 Task: Select other as the website type.
Action: Mouse moved to (737, 72)
Screenshot: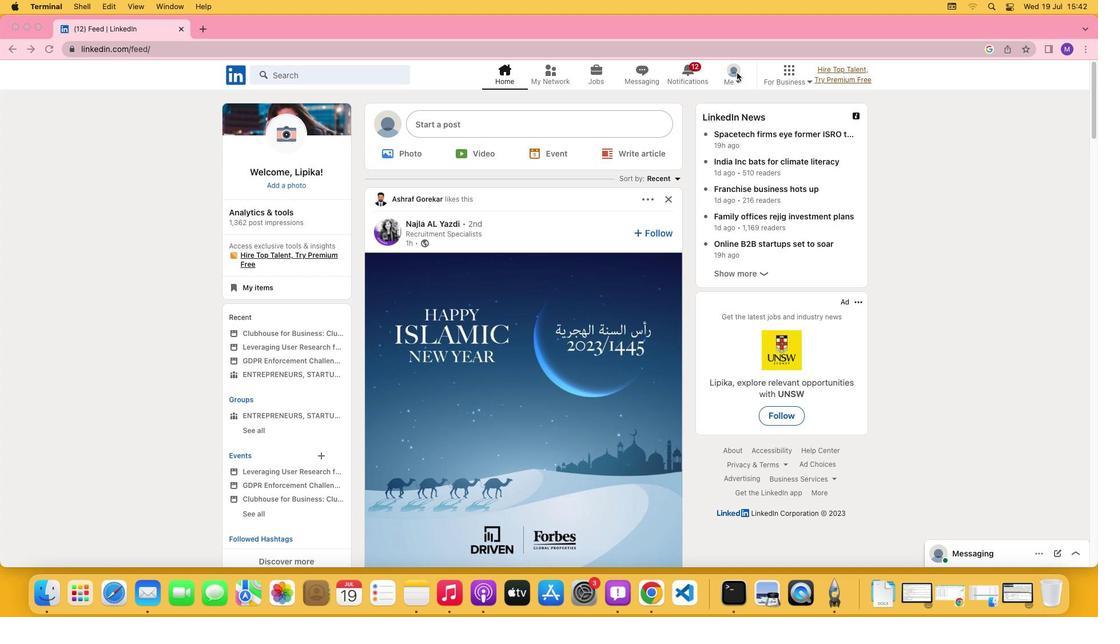 
Action: Mouse pressed left at (737, 72)
Screenshot: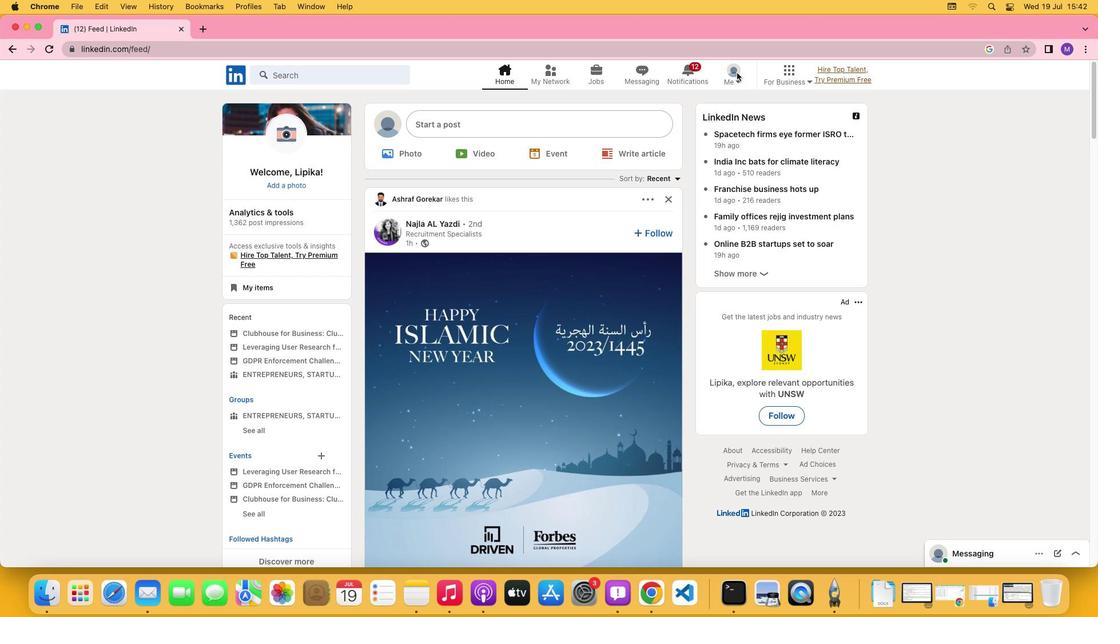 
Action: Mouse moved to (737, 81)
Screenshot: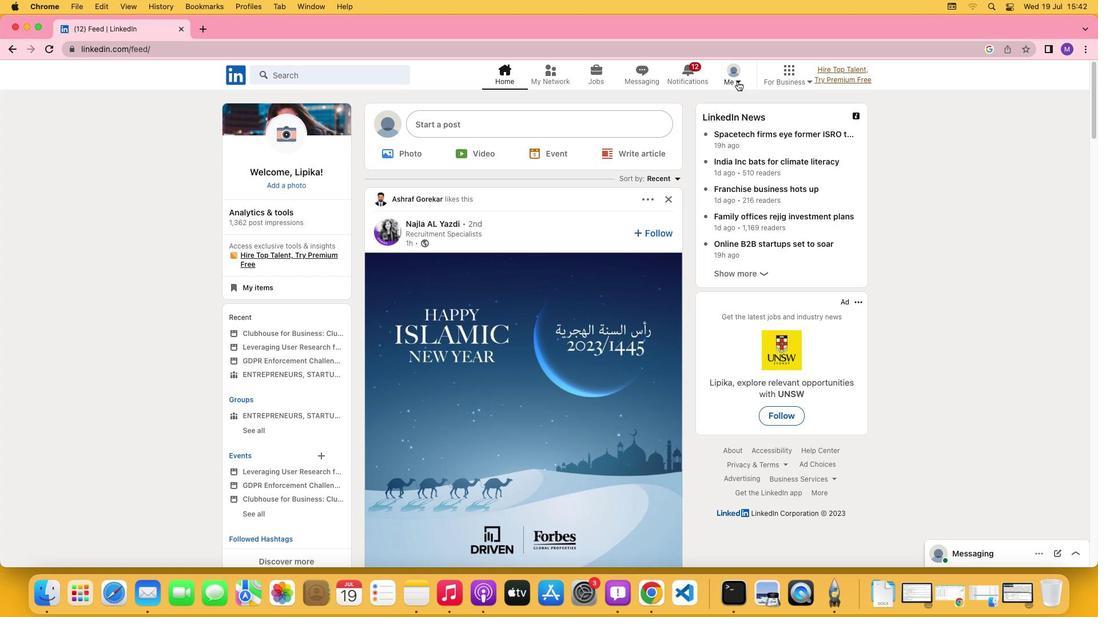 
Action: Mouse pressed left at (737, 81)
Screenshot: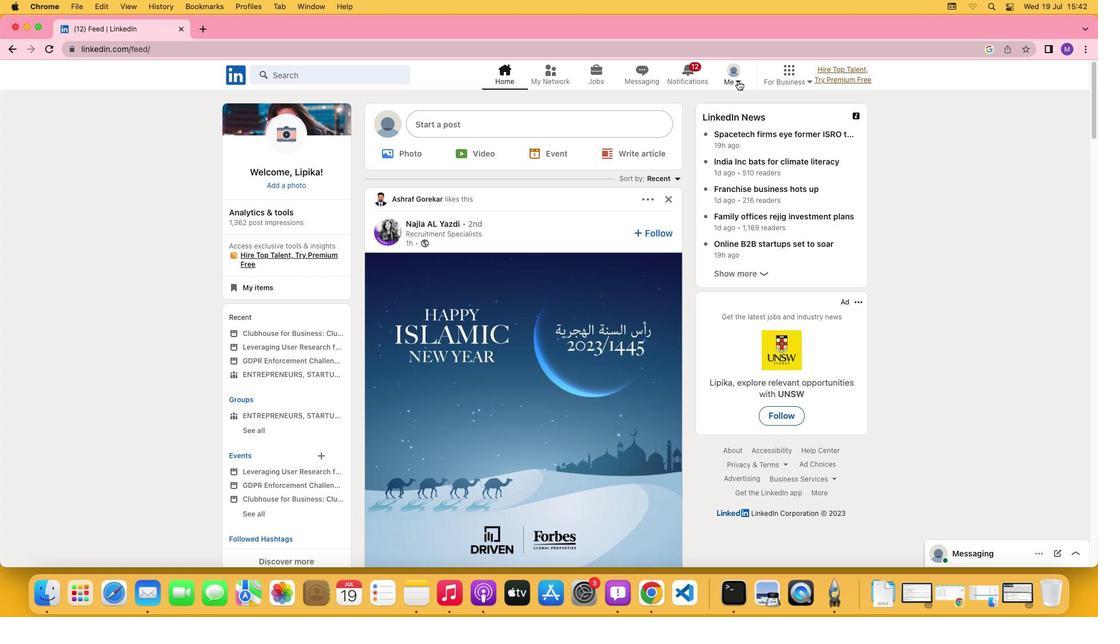
Action: Mouse moved to (726, 140)
Screenshot: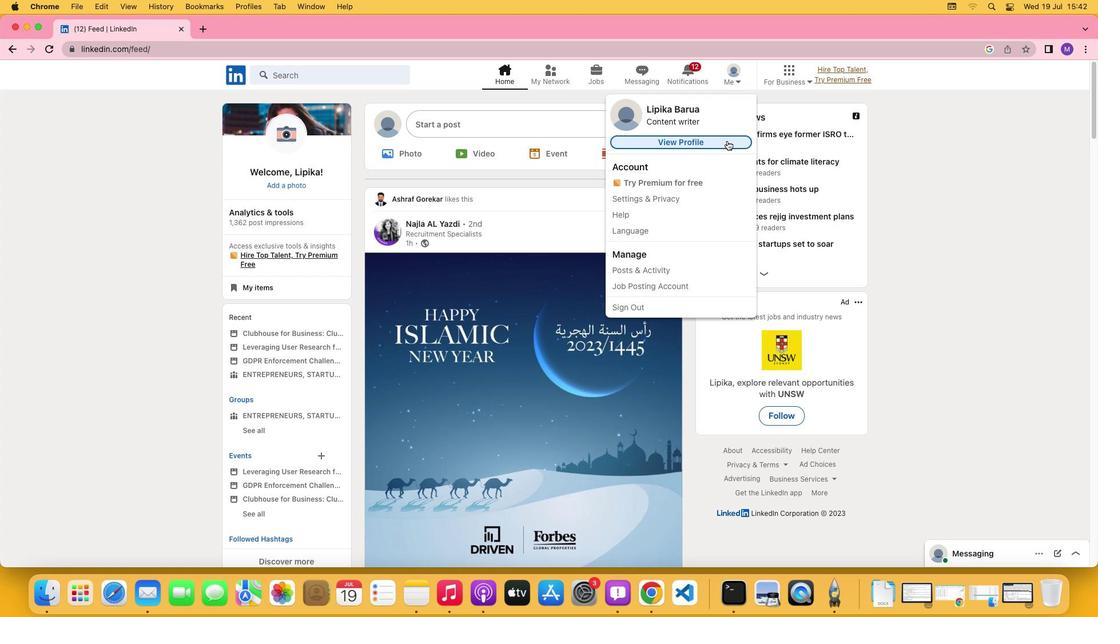 
Action: Mouse pressed left at (726, 140)
Screenshot: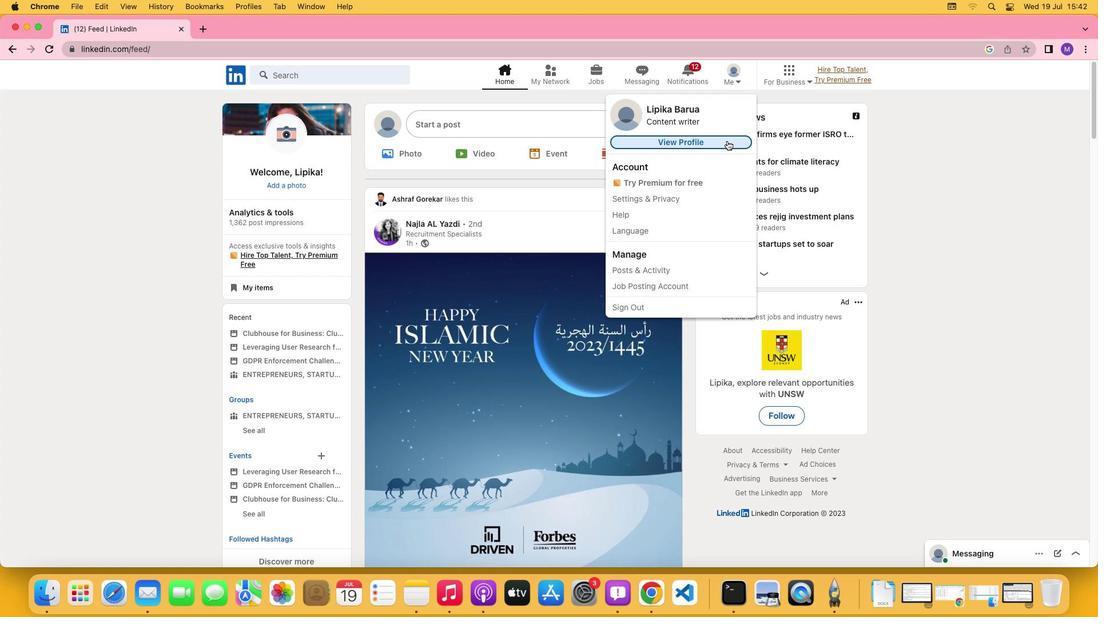 
Action: Mouse moved to (357, 368)
Screenshot: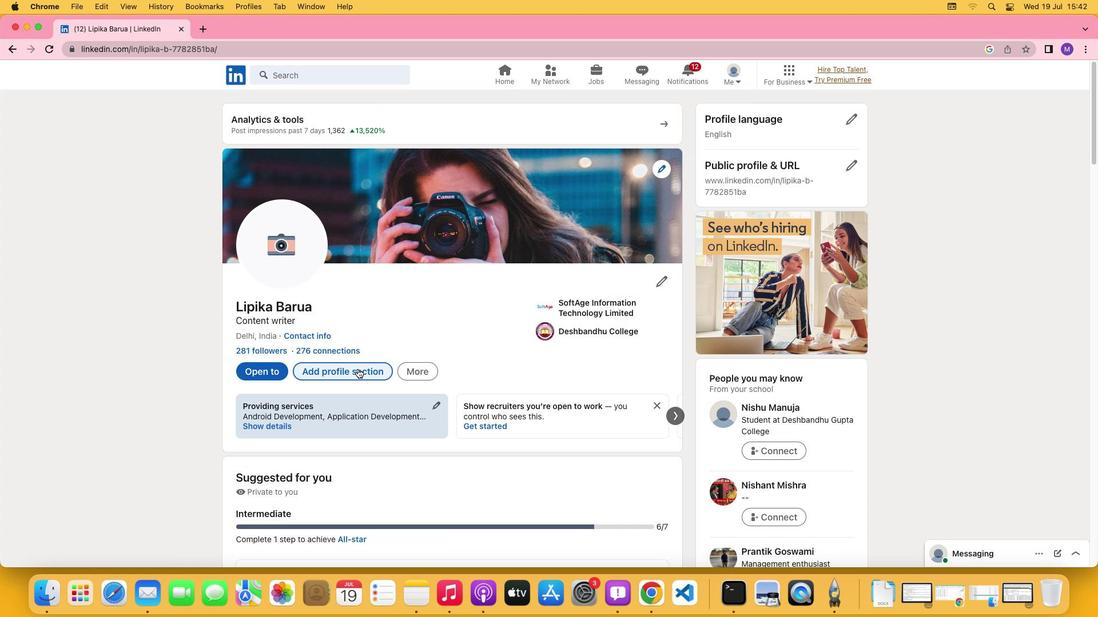 
Action: Mouse pressed left at (357, 368)
Screenshot: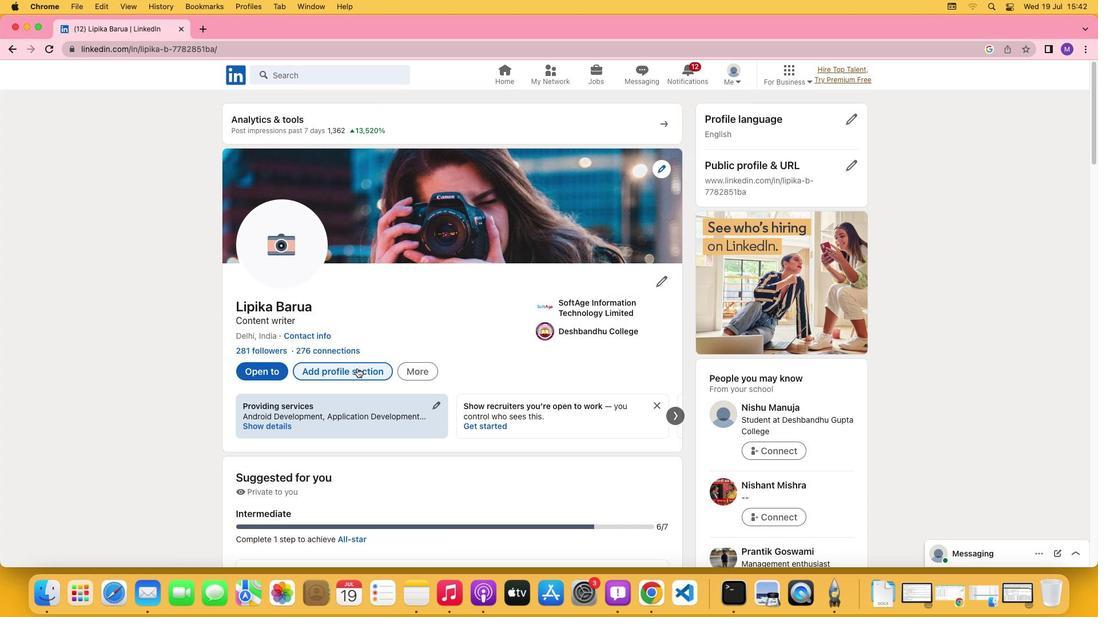 
Action: Mouse moved to (419, 341)
Screenshot: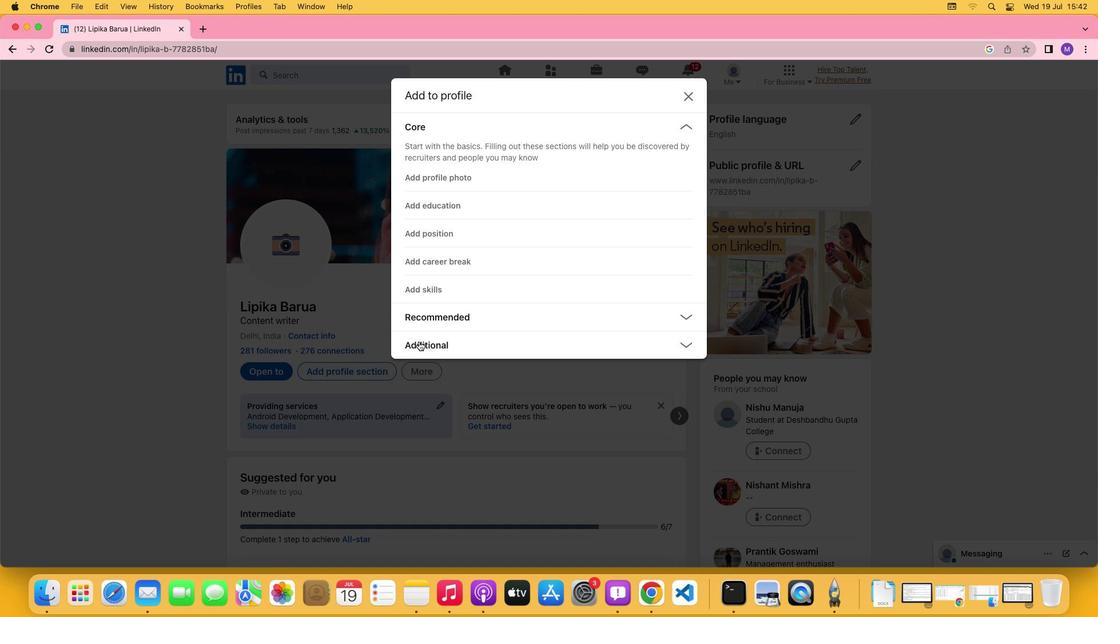 
Action: Mouse pressed left at (419, 341)
Screenshot: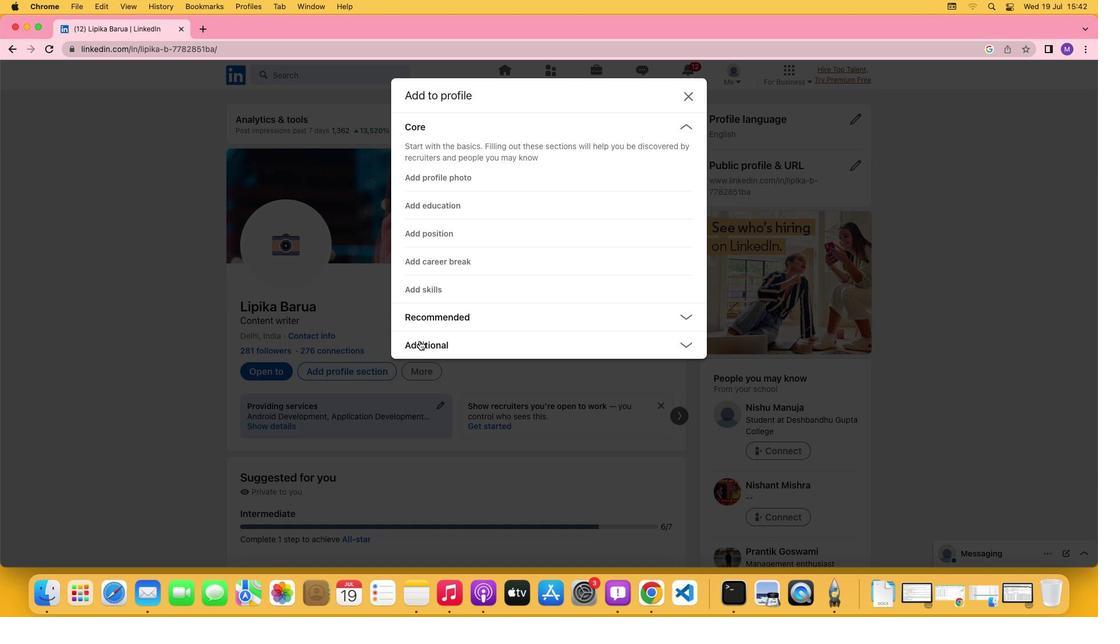 
Action: Mouse moved to (436, 452)
Screenshot: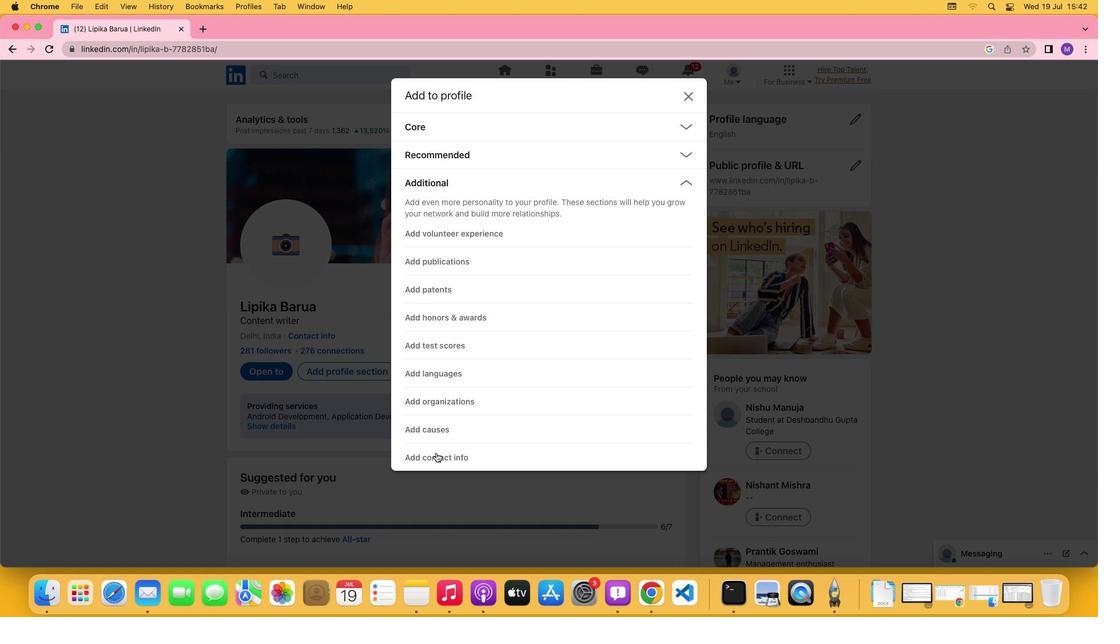 
Action: Mouse pressed left at (436, 452)
Screenshot: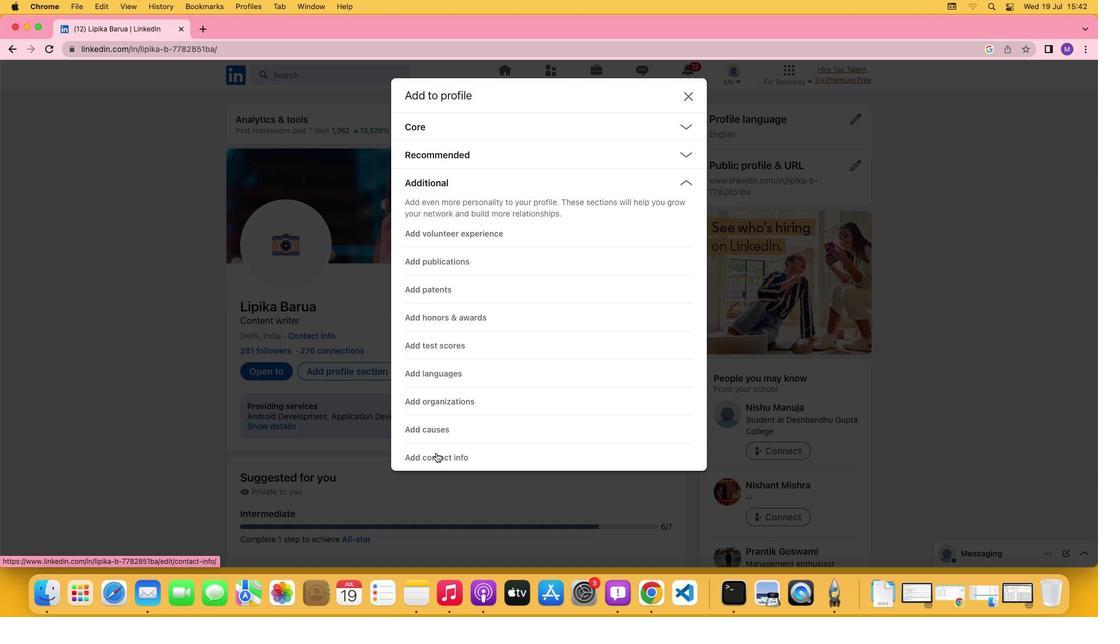 
Action: Mouse moved to (468, 368)
Screenshot: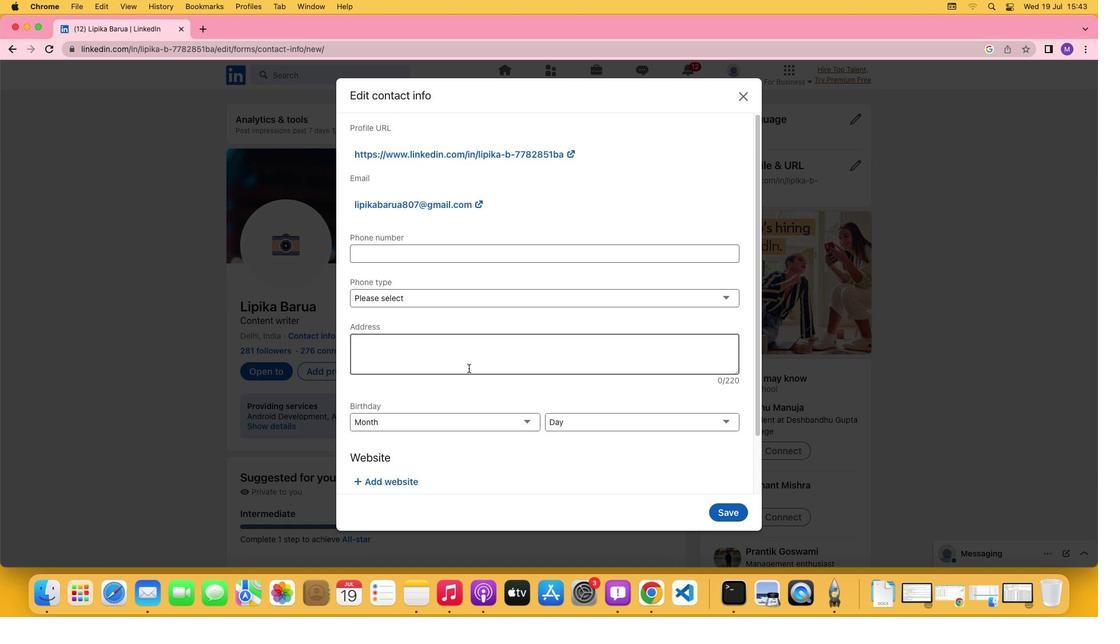 
Action: Mouse scrolled (468, 368) with delta (0, 0)
Screenshot: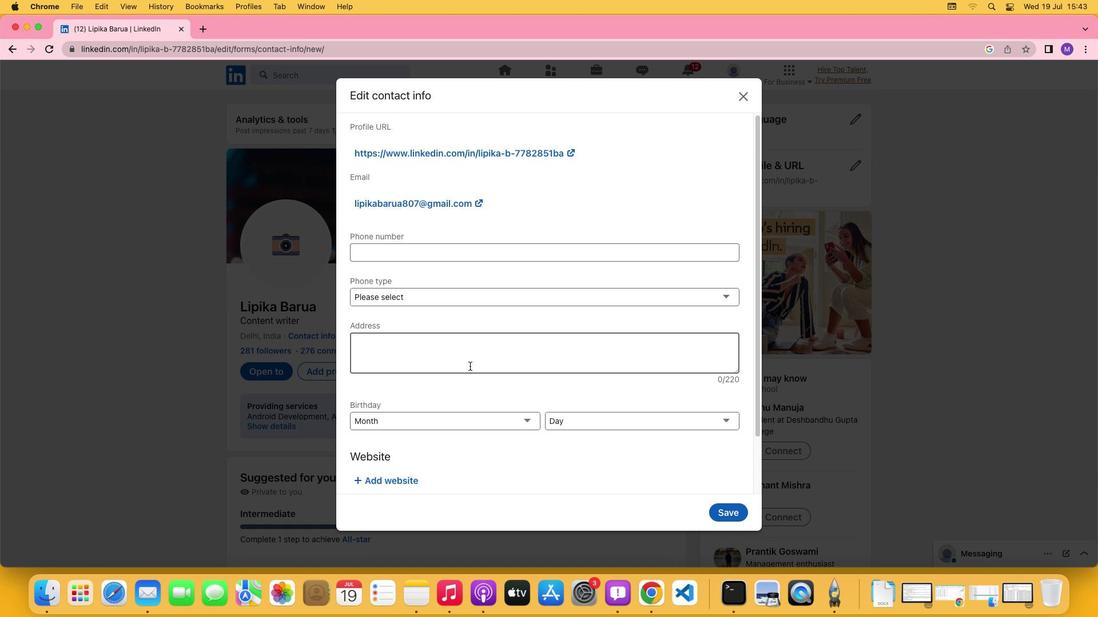 
Action: Mouse moved to (468, 368)
Screenshot: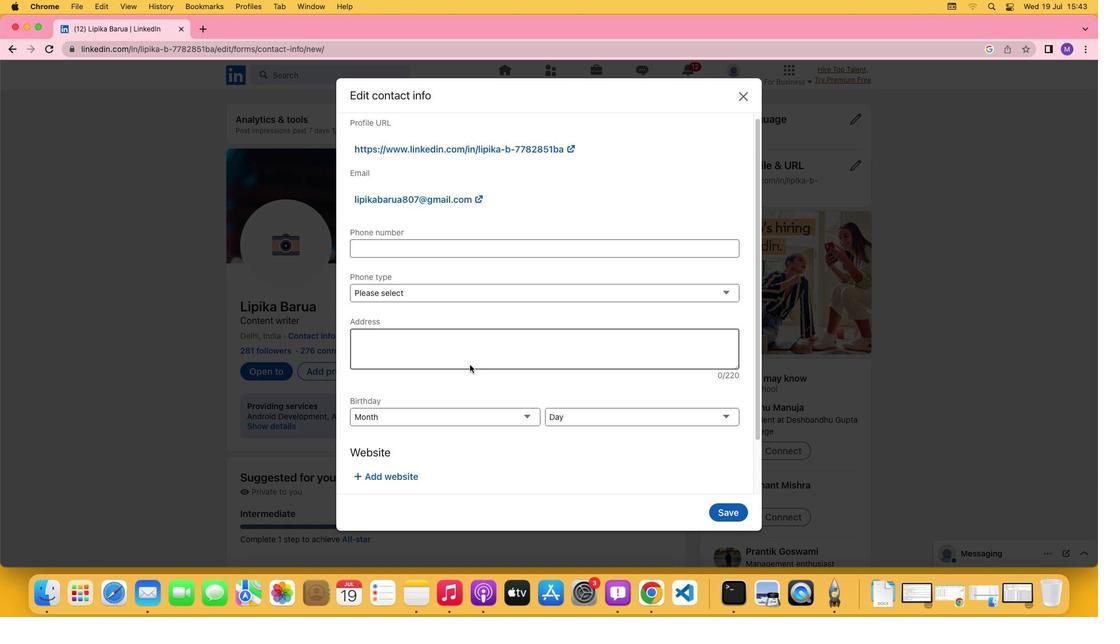 
Action: Mouse scrolled (468, 368) with delta (0, 0)
Screenshot: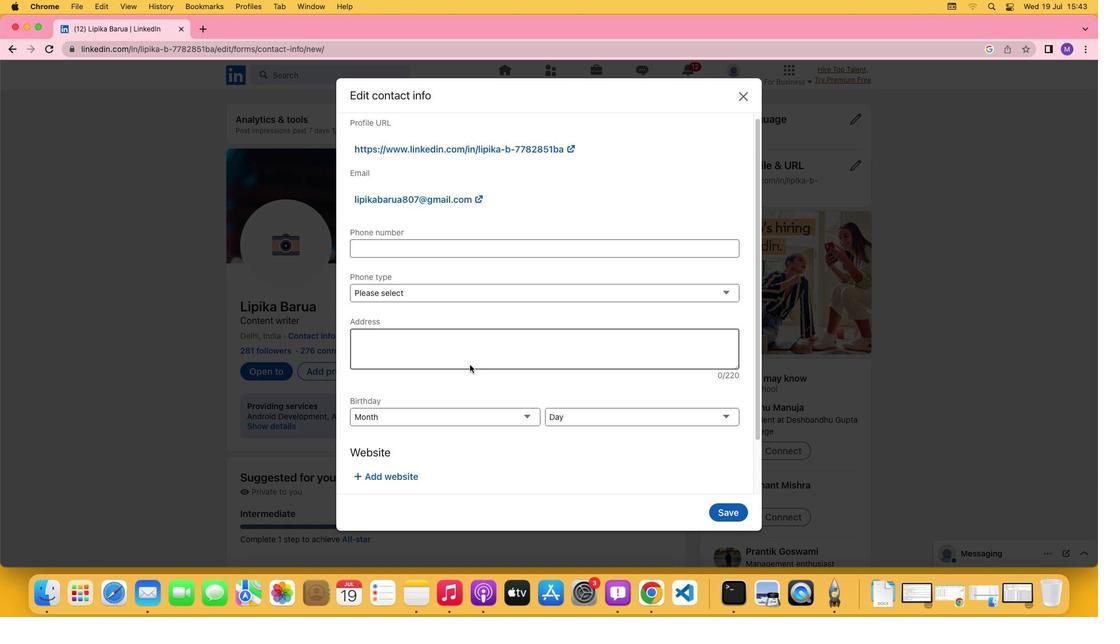
Action: Mouse moved to (470, 366)
Screenshot: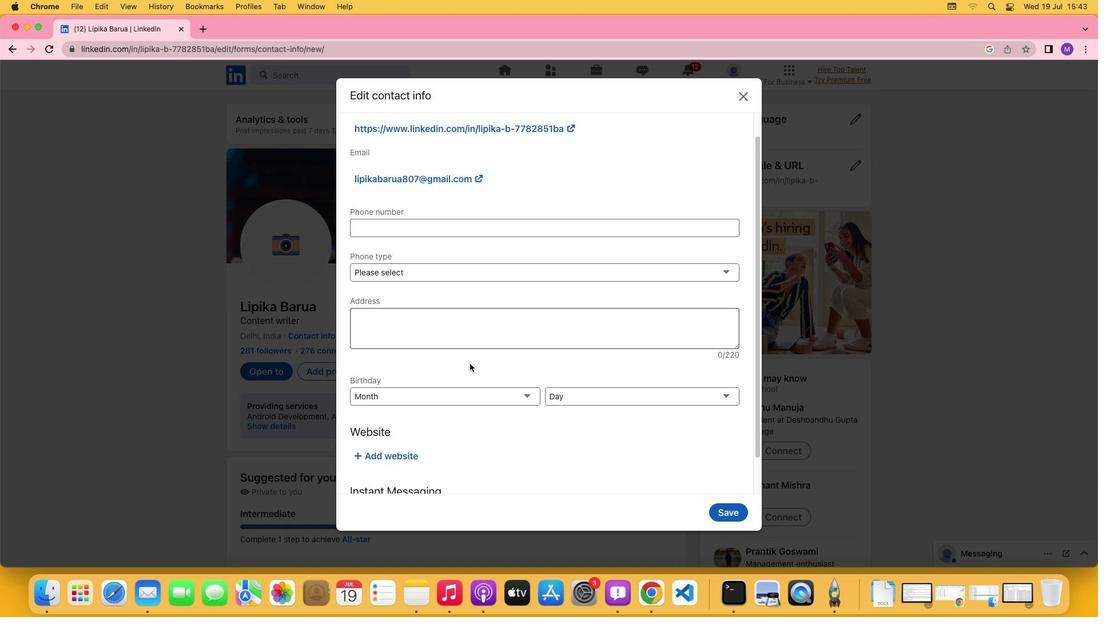 
Action: Mouse scrolled (470, 366) with delta (0, -1)
Screenshot: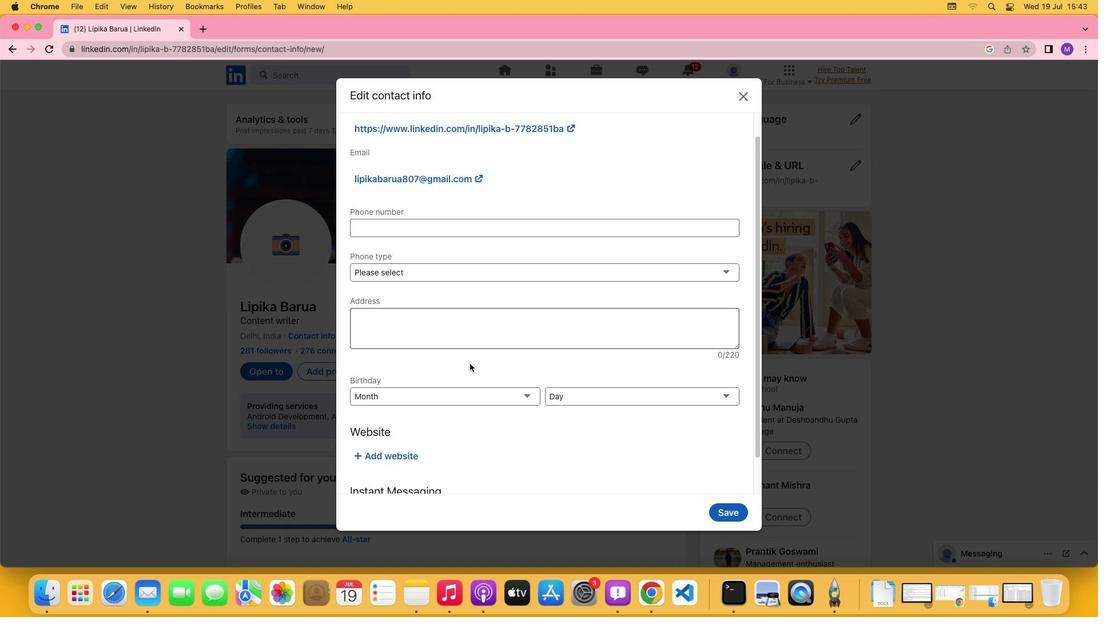 
Action: Mouse moved to (411, 418)
Screenshot: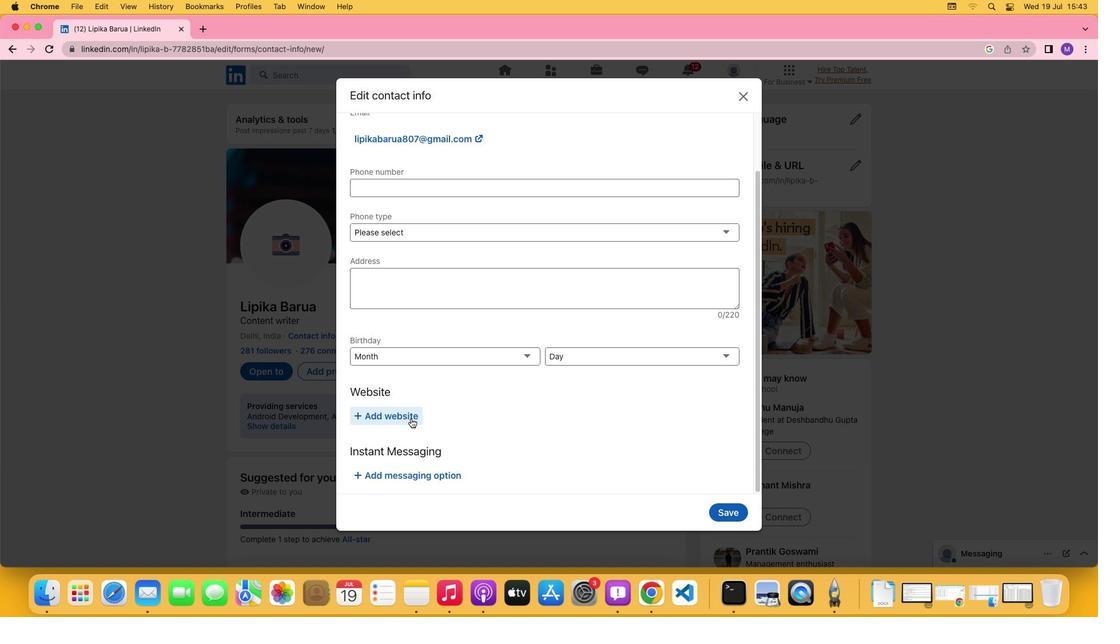 
Action: Mouse pressed left at (411, 418)
Screenshot: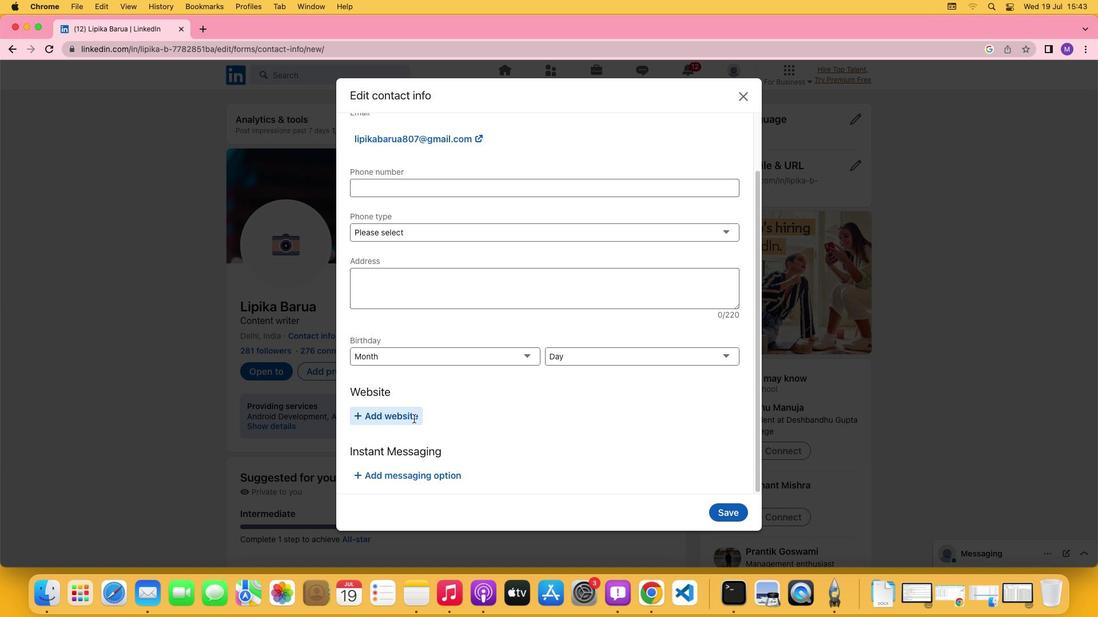 
Action: Mouse moved to (518, 424)
Screenshot: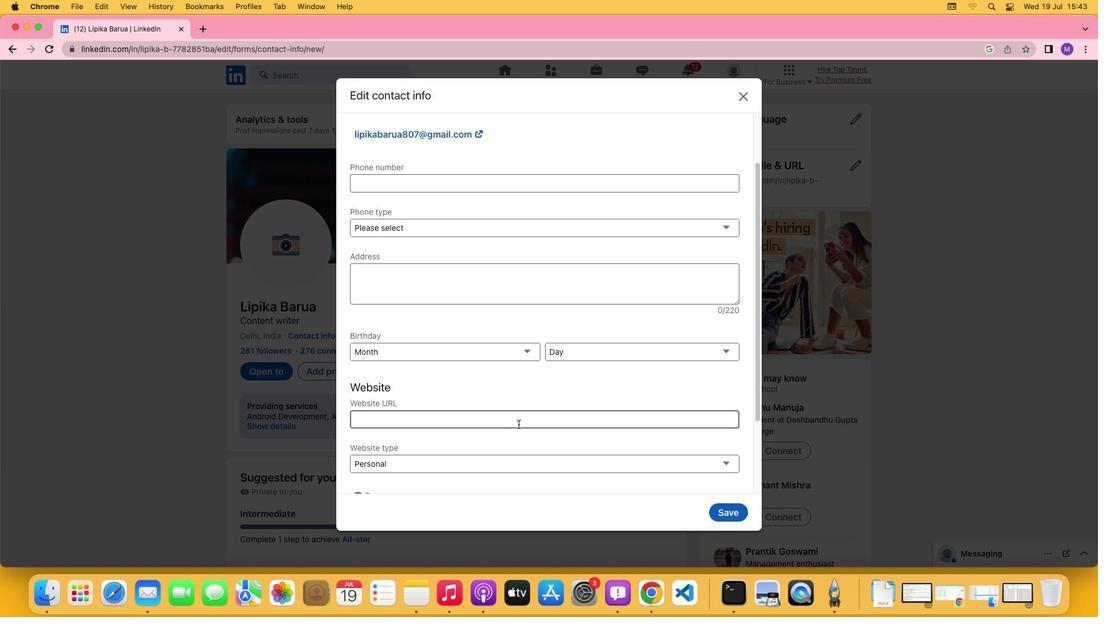 
Action: Mouse scrolled (518, 424) with delta (0, 0)
Screenshot: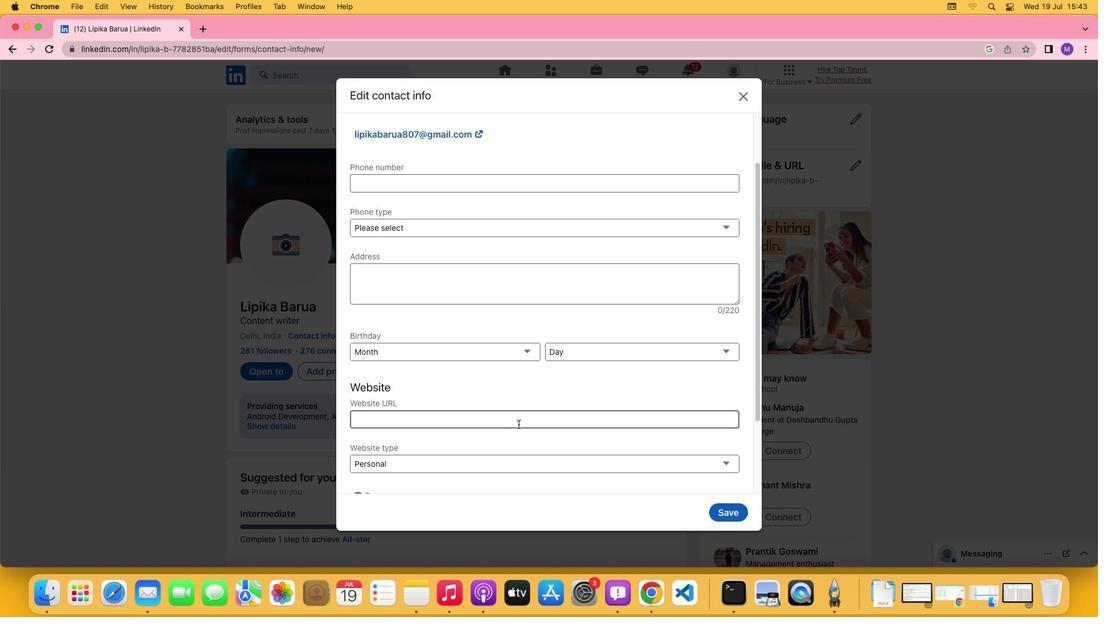 
Action: Mouse scrolled (518, 424) with delta (0, 0)
Screenshot: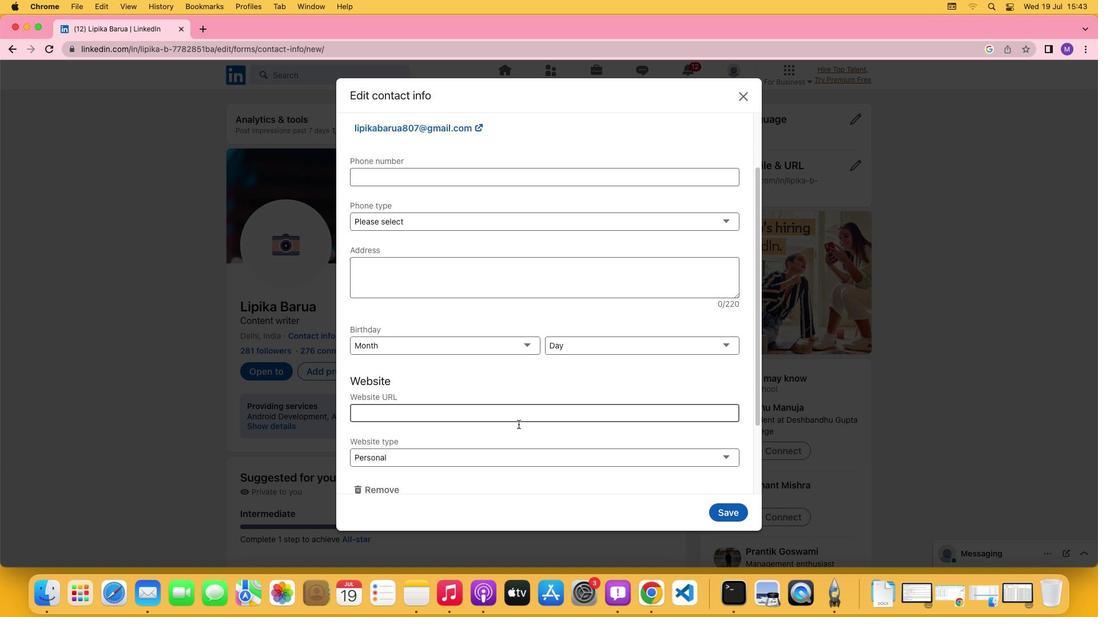 
Action: Mouse scrolled (518, 424) with delta (0, -1)
Screenshot: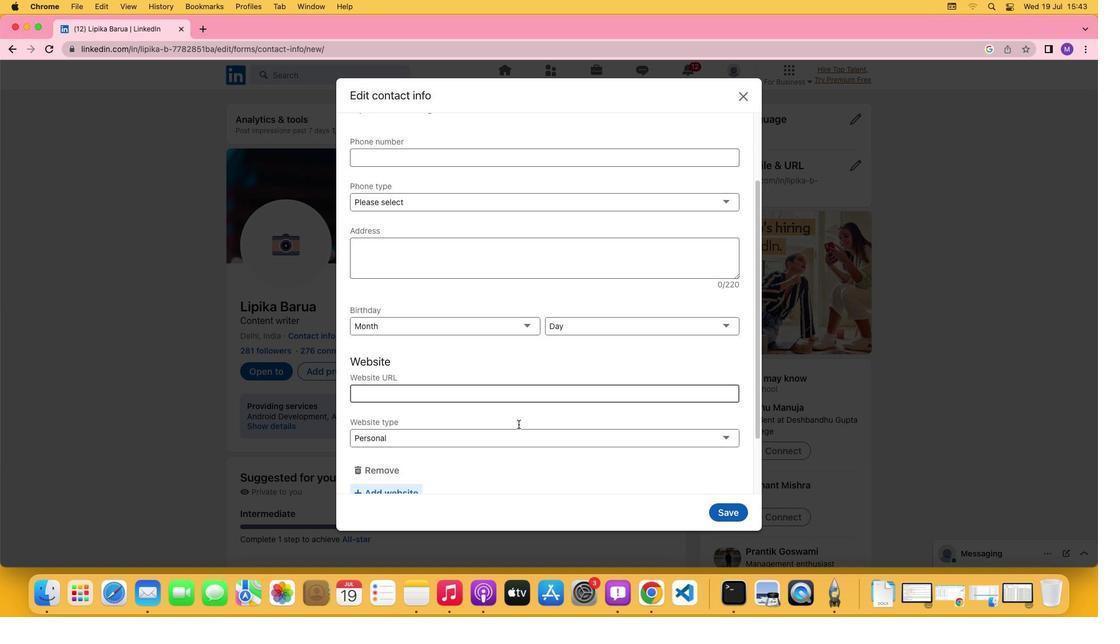 
Action: Mouse scrolled (518, 424) with delta (0, -2)
Screenshot: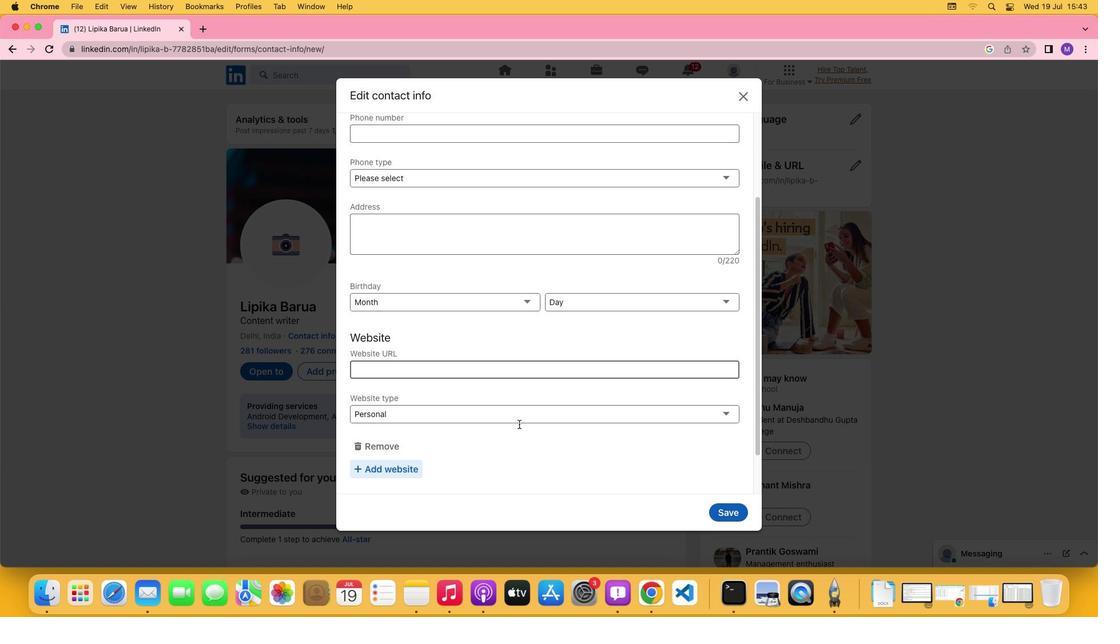 
Action: Mouse moved to (725, 360)
Screenshot: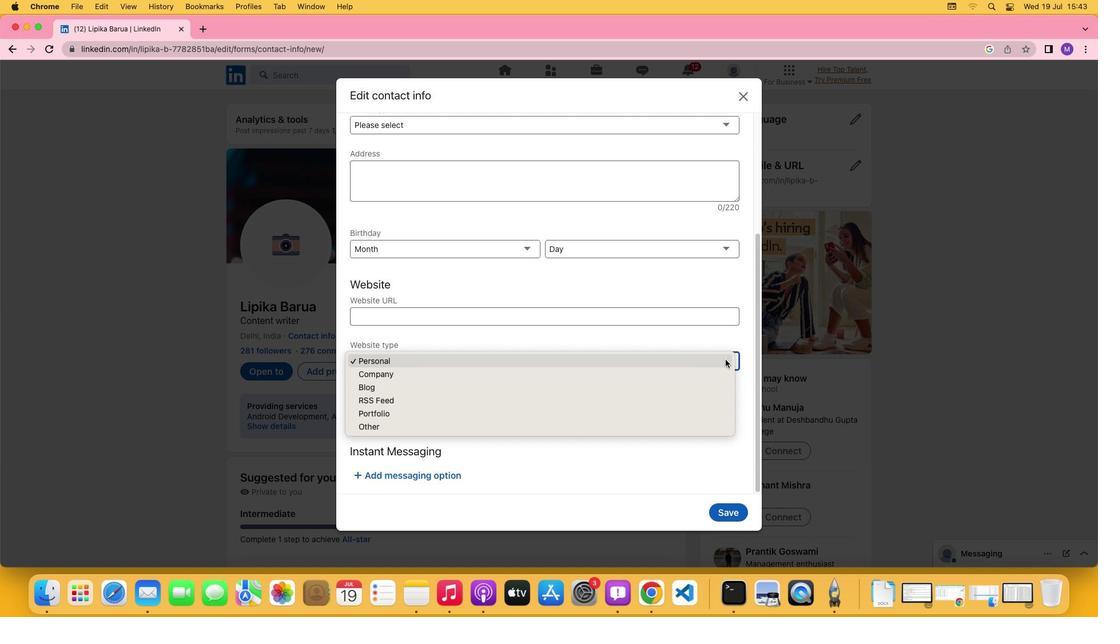 
Action: Mouse pressed left at (725, 360)
Screenshot: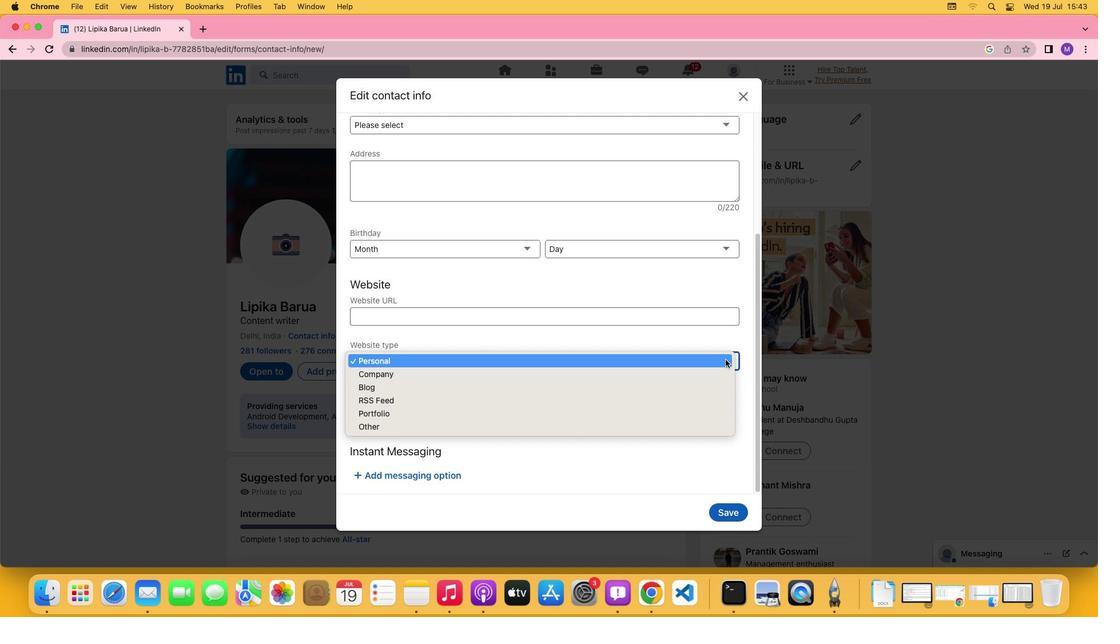 
Action: Mouse moved to (680, 427)
Screenshot: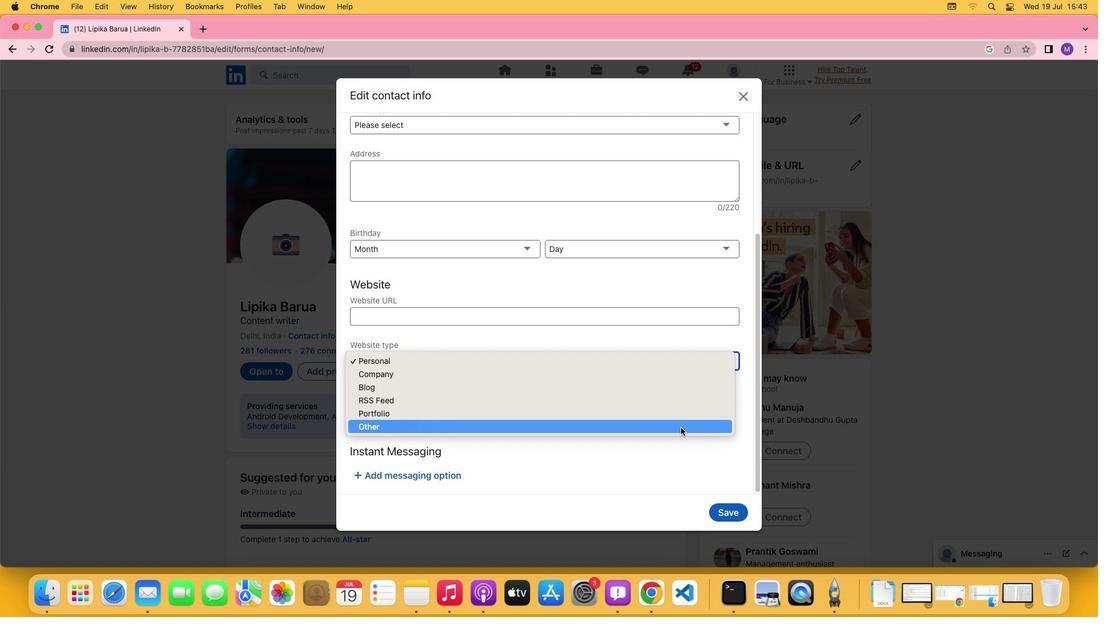 
Action: Mouse pressed left at (680, 427)
Screenshot: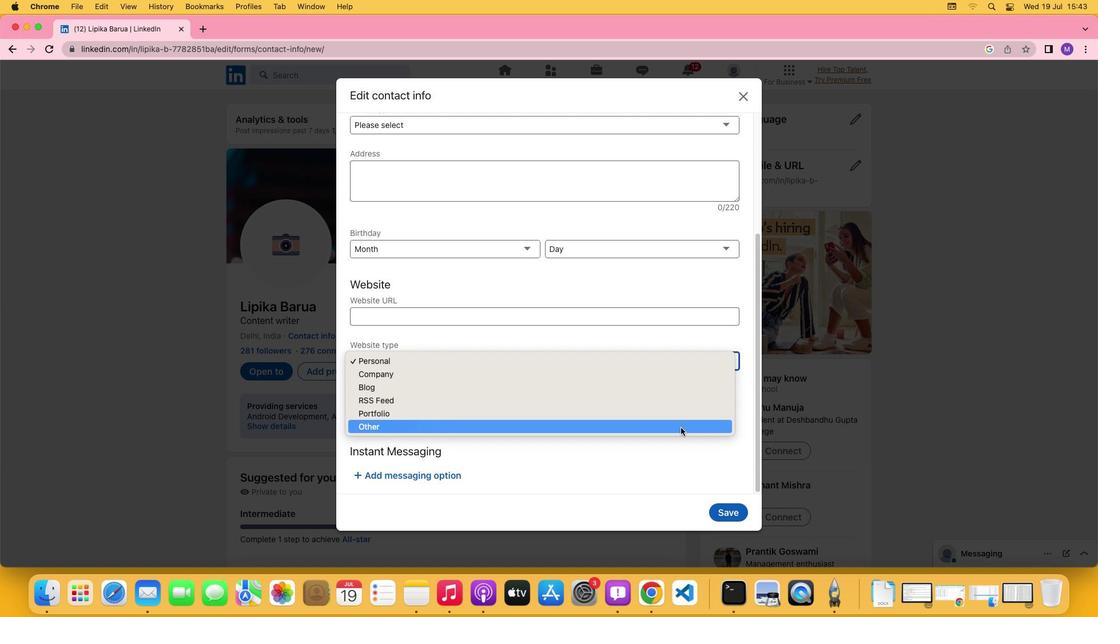 
Action: Mouse moved to (684, 403)
Screenshot: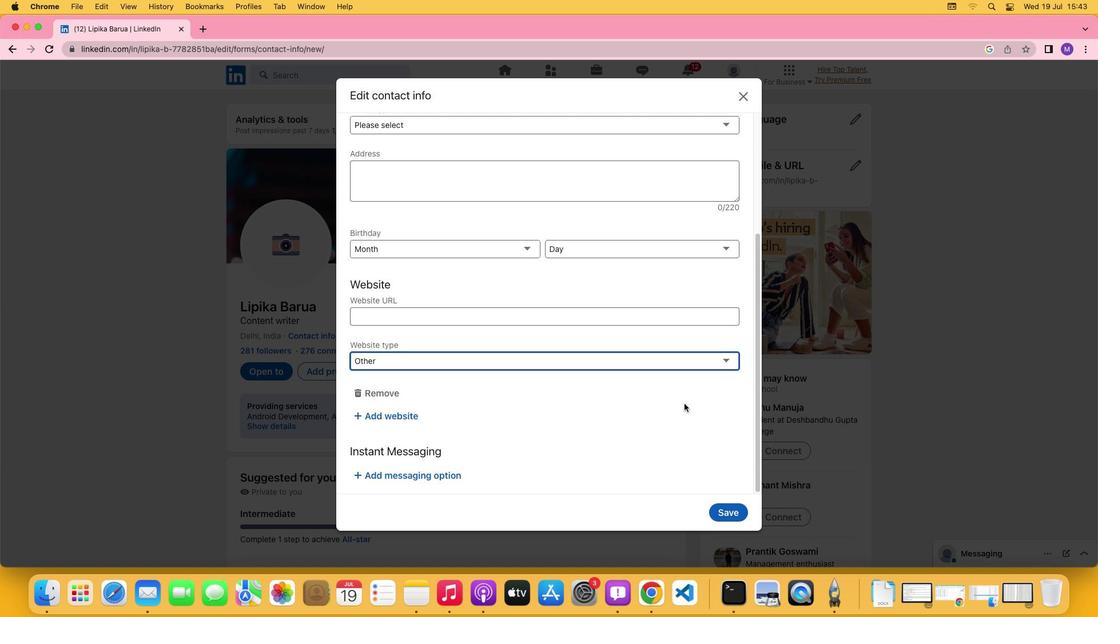 
